 Task: Add Attachment from Trello to Card Card0000000382 in Board Board0000000096 in Workspace WS0000000032 in Trello. Add Cover Blue to Card Card0000000382 in Board Board0000000096 in Workspace WS0000000032 in Trello. Add "Copy Card To …" Button titled Button0000000382 to "bottom" of the list "To Do" to Card Card0000000382 in Board Board0000000096 in Workspace WS0000000032 in Trello. Add Description DS0000000382 to Card Card0000000382 in Board Board0000000096 in Workspace WS0000000032 in Trello. Add Comment CM0000000382 to Card Card0000000382 in Board Board0000000096 in Workspace WS0000000032 in Trello
Action: Mouse moved to (686, 295)
Screenshot: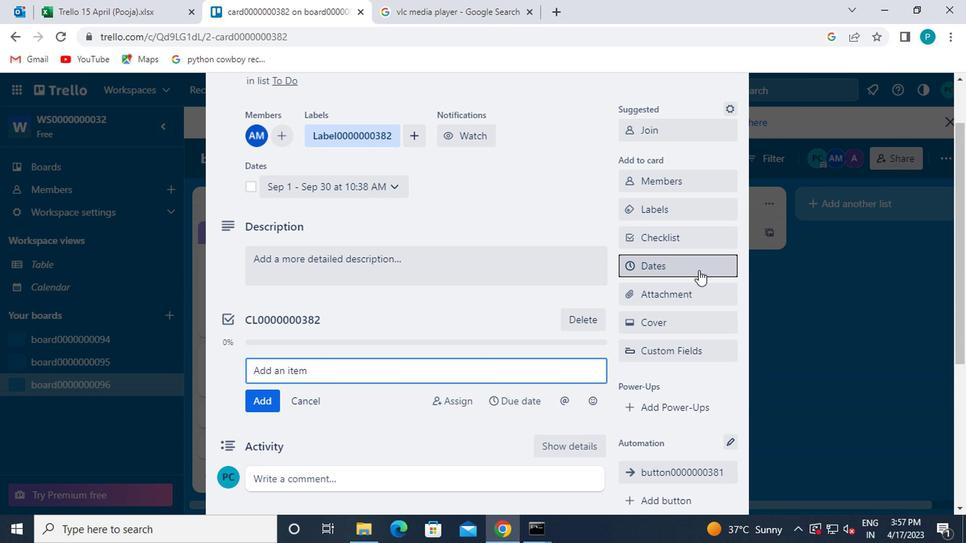 
Action: Mouse pressed left at (686, 295)
Screenshot: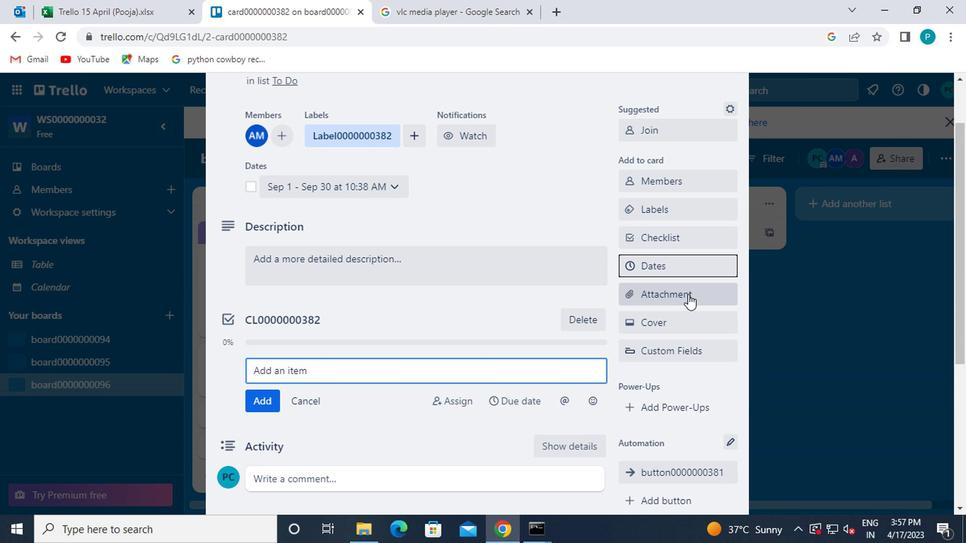 
Action: Mouse moved to (654, 182)
Screenshot: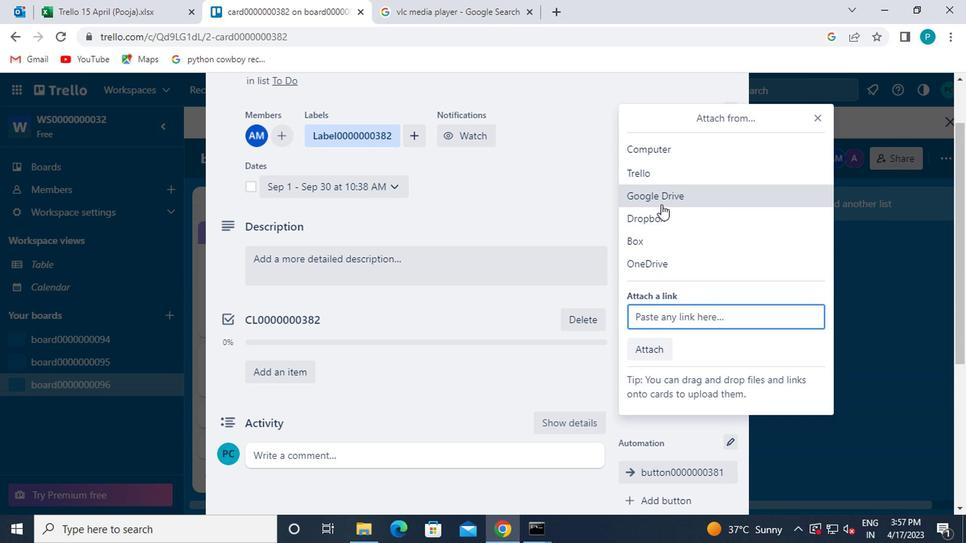 
Action: Mouse pressed left at (654, 182)
Screenshot: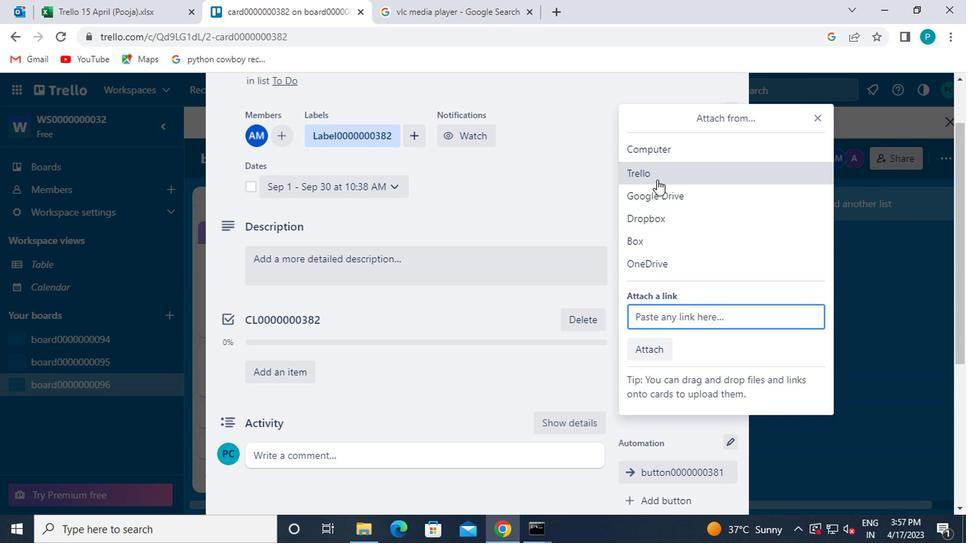 
Action: Mouse moved to (669, 364)
Screenshot: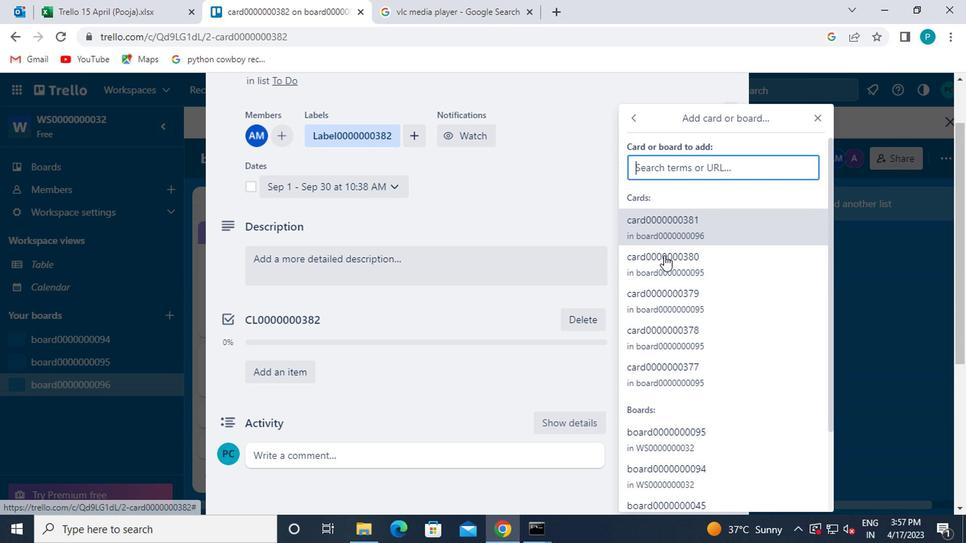 
Action: Mouse pressed left at (669, 364)
Screenshot: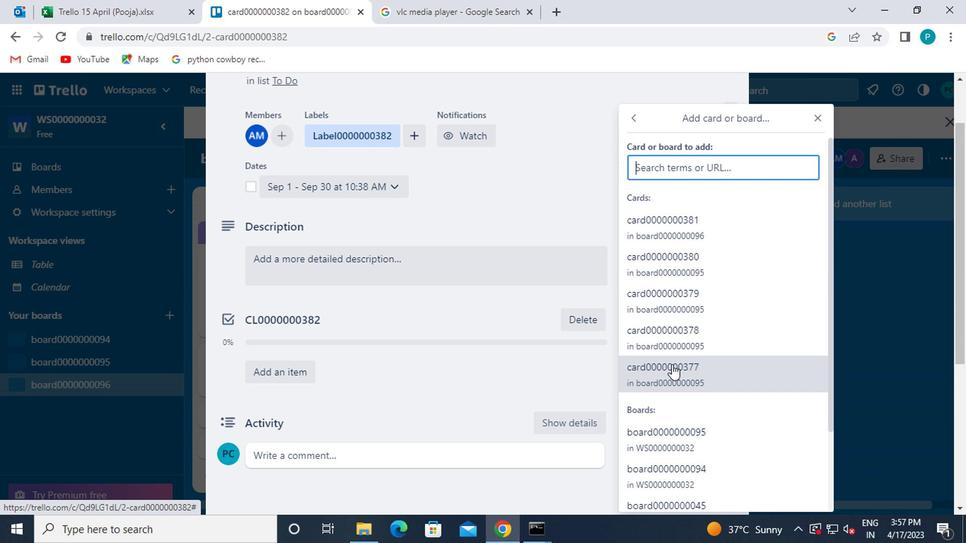 
Action: Mouse moved to (671, 327)
Screenshot: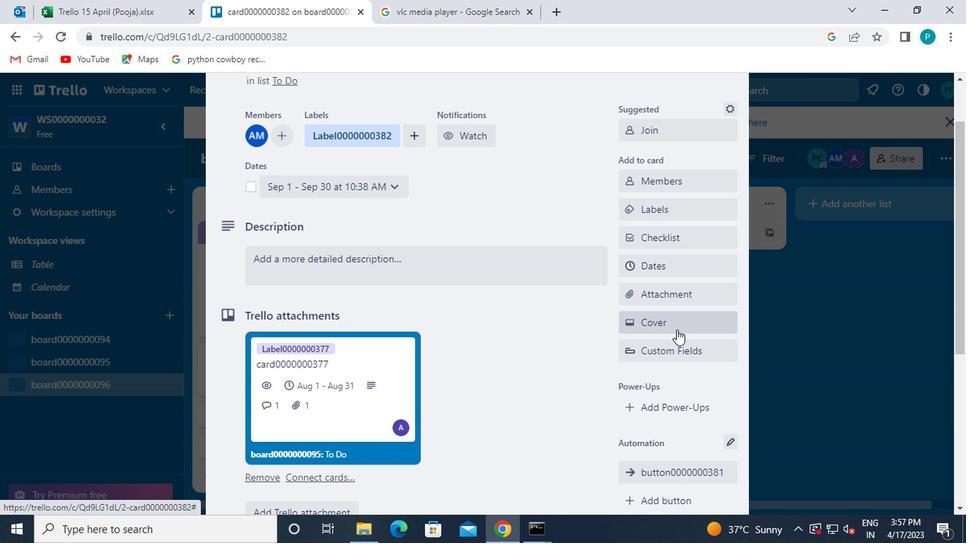 
Action: Mouse pressed left at (671, 327)
Screenshot: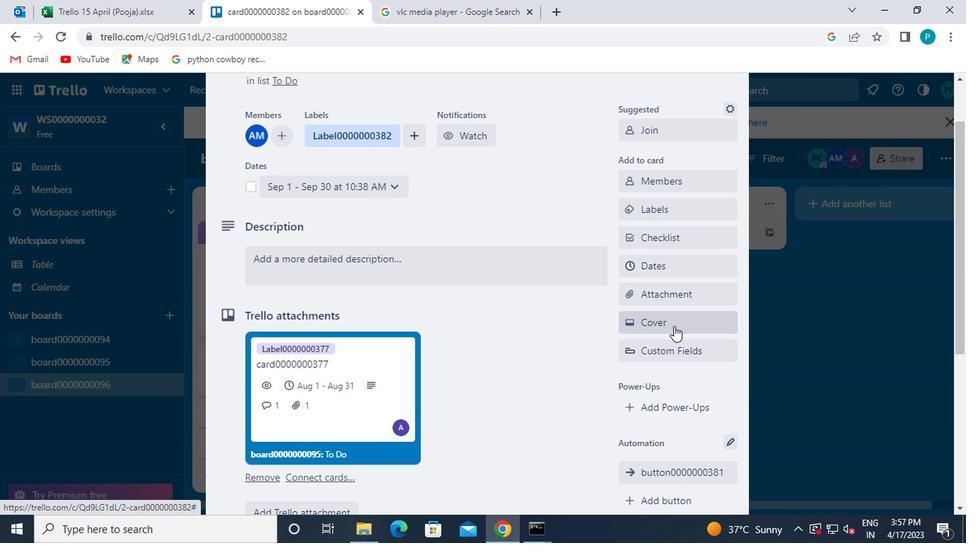 
Action: Mouse moved to (629, 269)
Screenshot: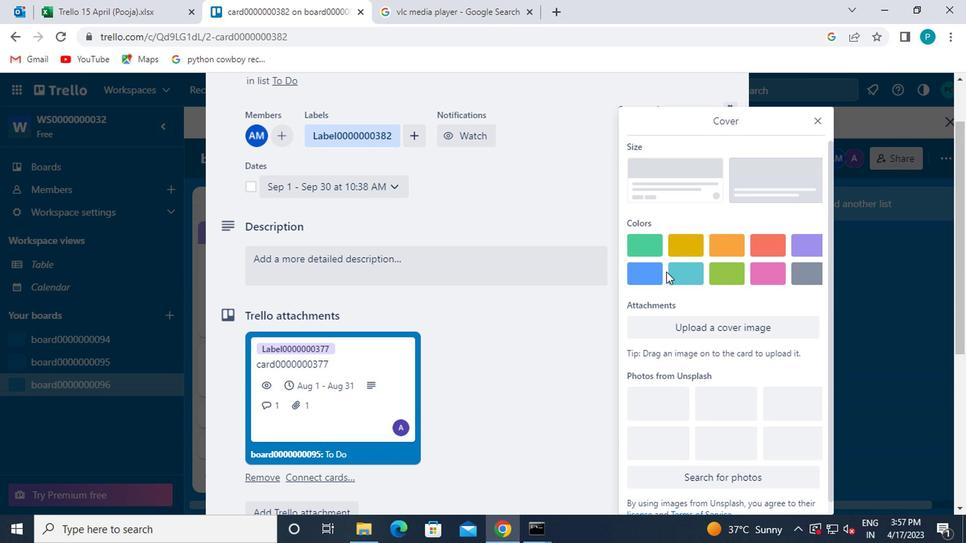 
Action: Mouse pressed left at (629, 269)
Screenshot: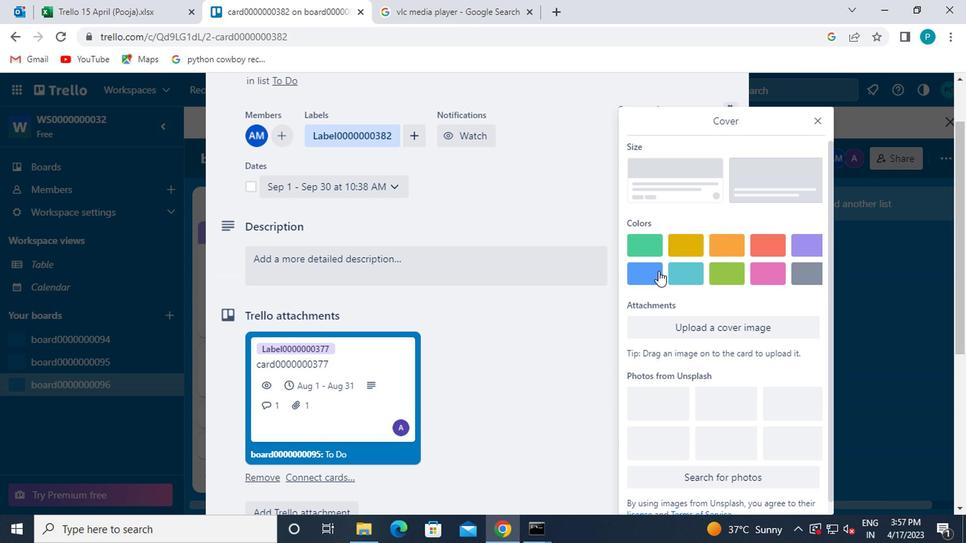 
Action: Mouse moved to (814, 121)
Screenshot: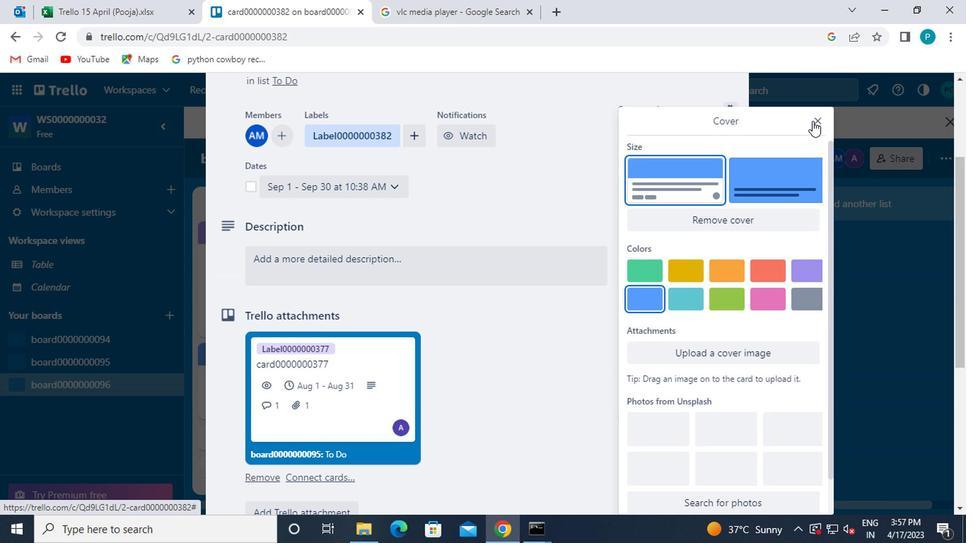 
Action: Mouse pressed left at (814, 121)
Screenshot: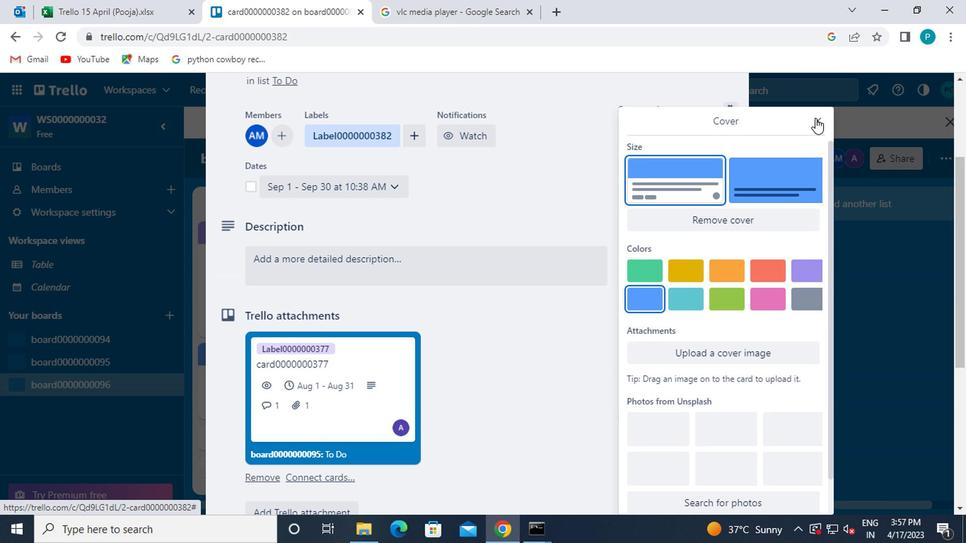 
Action: Mouse moved to (597, 258)
Screenshot: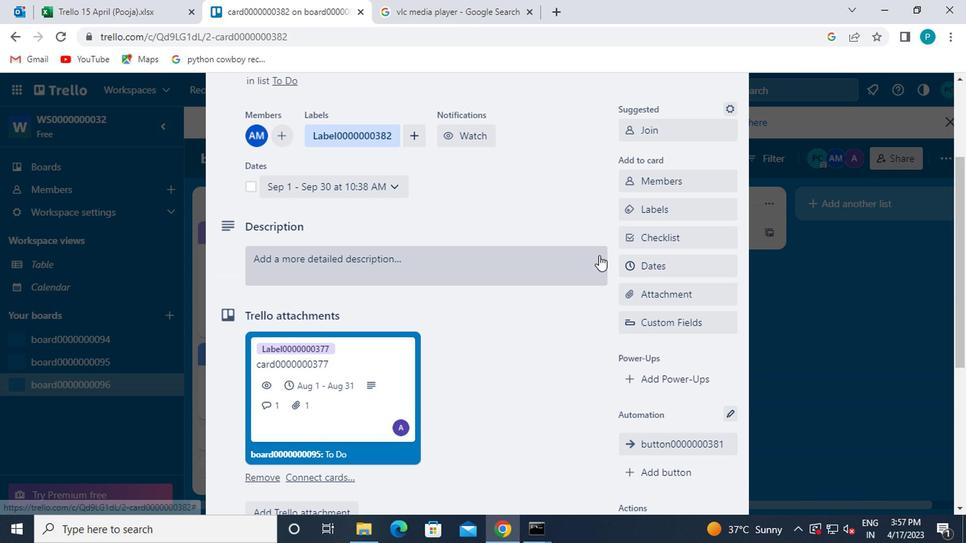 
Action: Mouse scrolled (597, 257) with delta (0, -1)
Screenshot: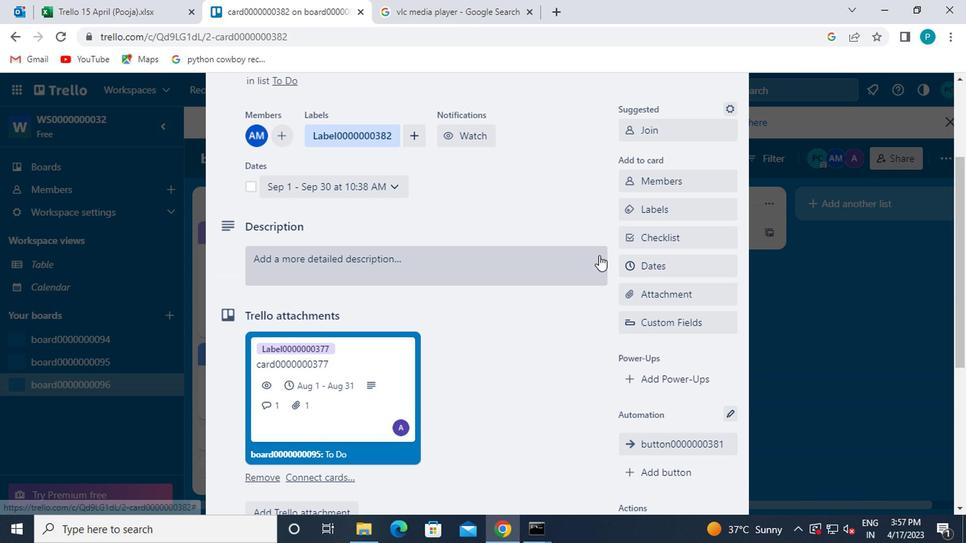 
Action: Mouse moved to (598, 262)
Screenshot: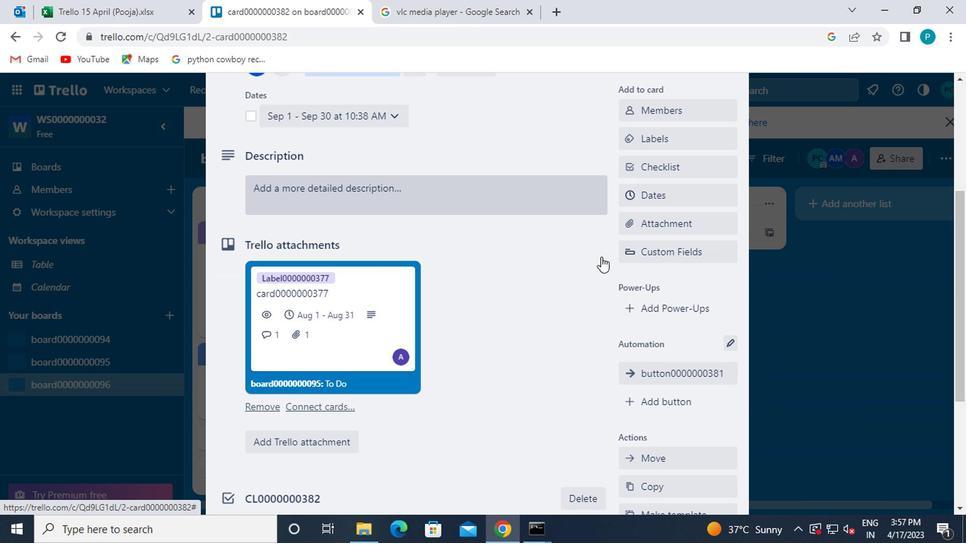 
Action: Mouse scrolled (598, 261) with delta (0, -1)
Screenshot: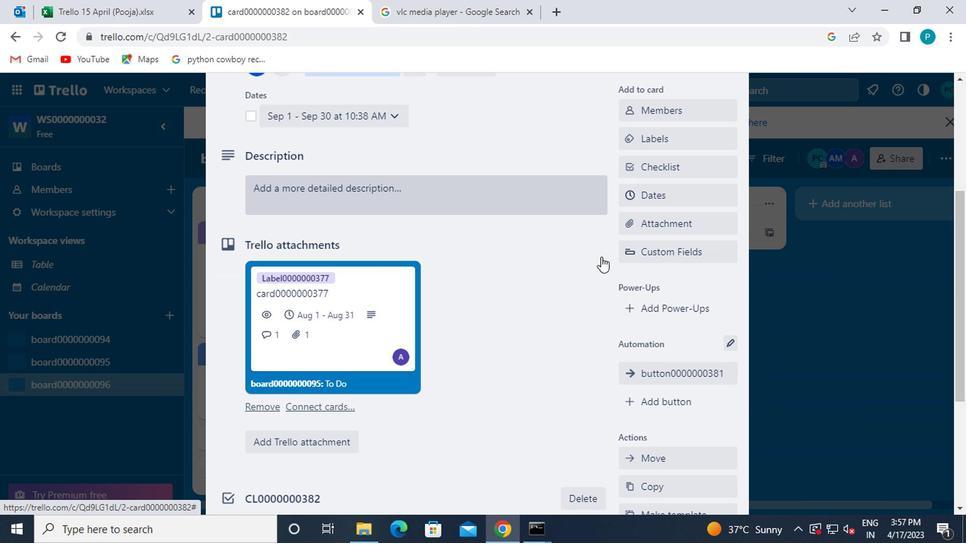 
Action: Mouse moved to (598, 262)
Screenshot: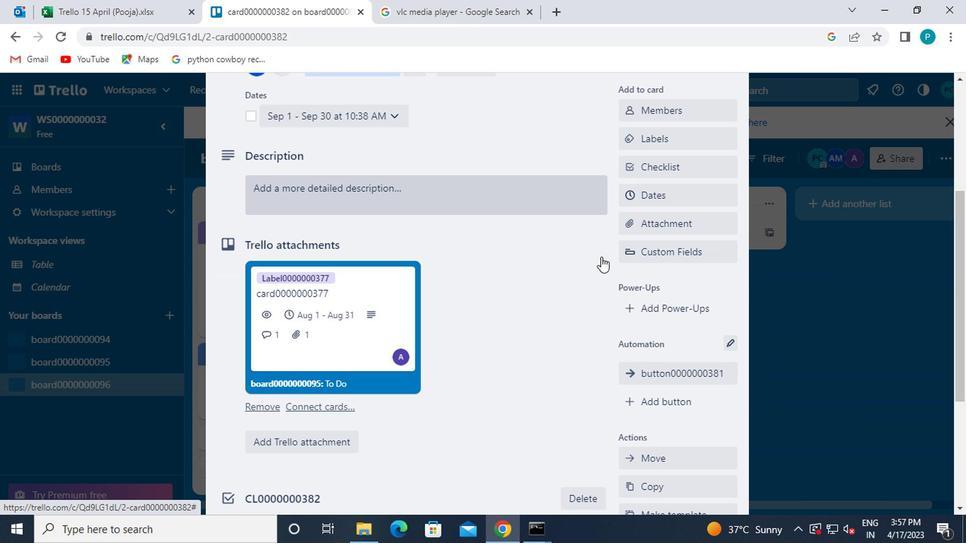 
Action: Mouse scrolled (598, 262) with delta (0, 0)
Screenshot: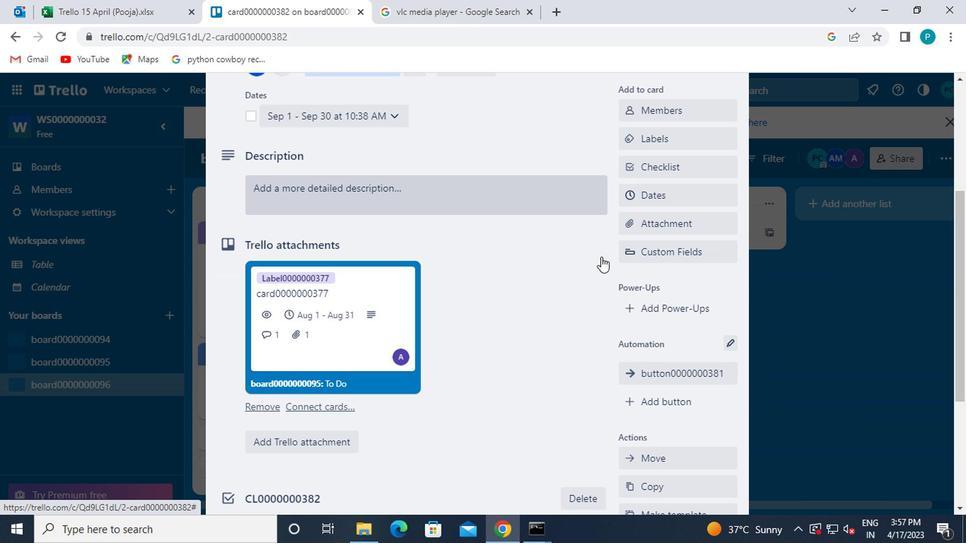 
Action: Mouse moved to (635, 263)
Screenshot: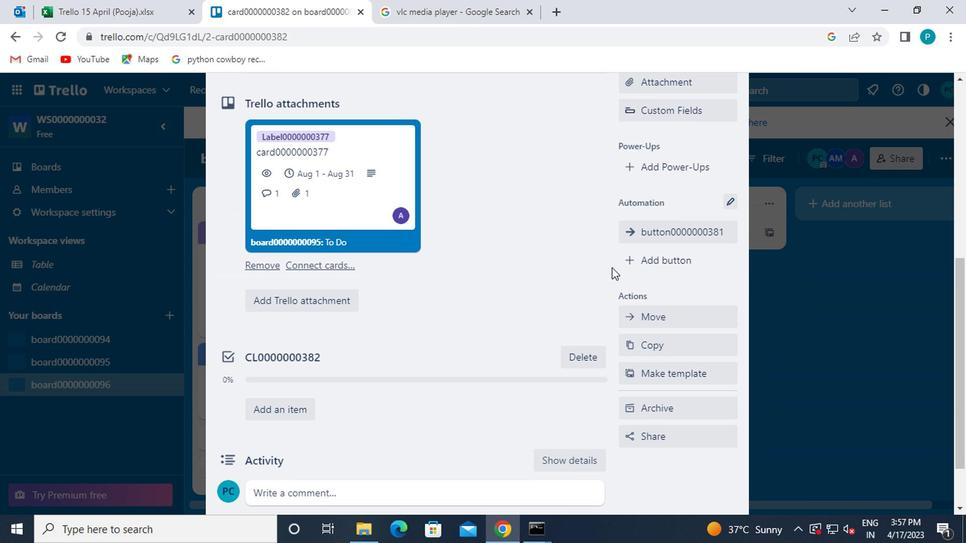 
Action: Mouse pressed left at (635, 263)
Screenshot: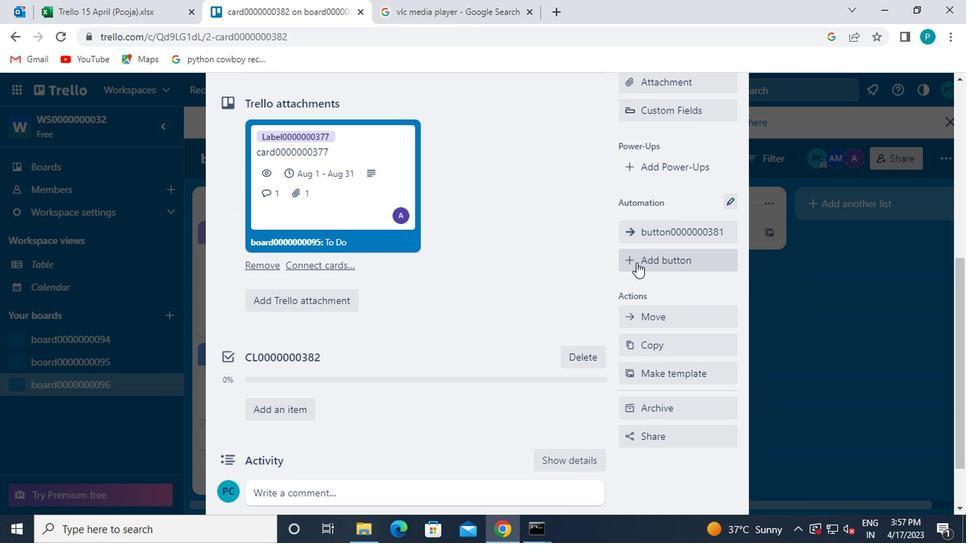 
Action: Mouse moved to (647, 207)
Screenshot: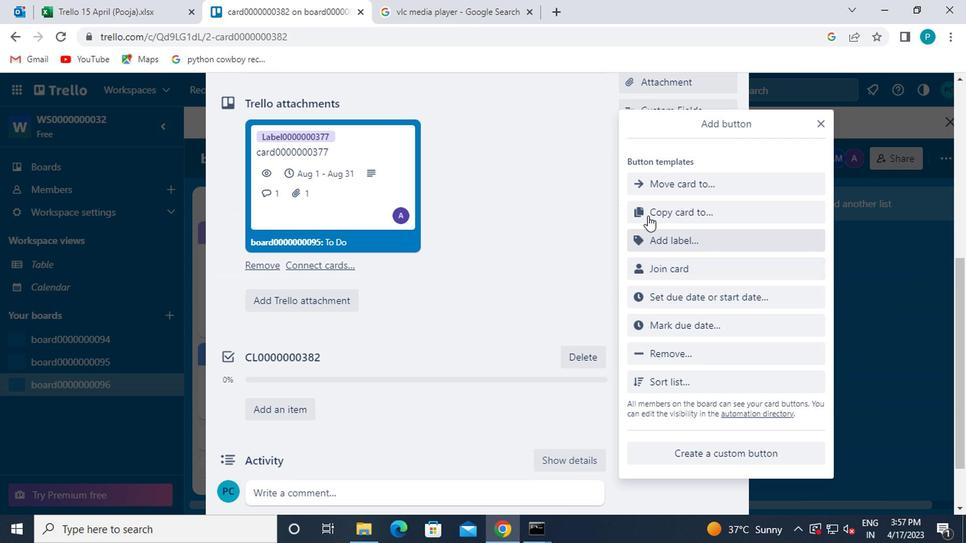 
Action: Mouse pressed left at (647, 207)
Screenshot: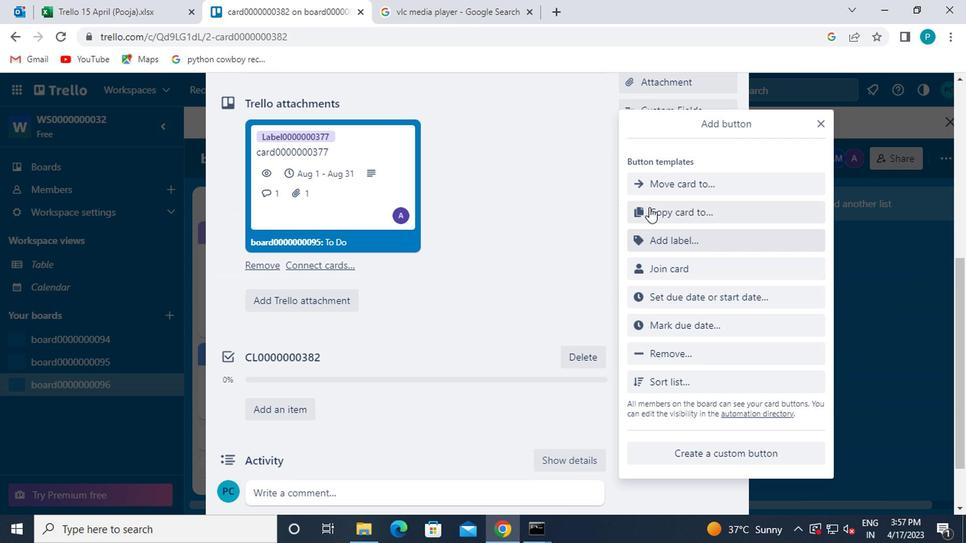 
Action: Mouse moved to (675, 185)
Screenshot: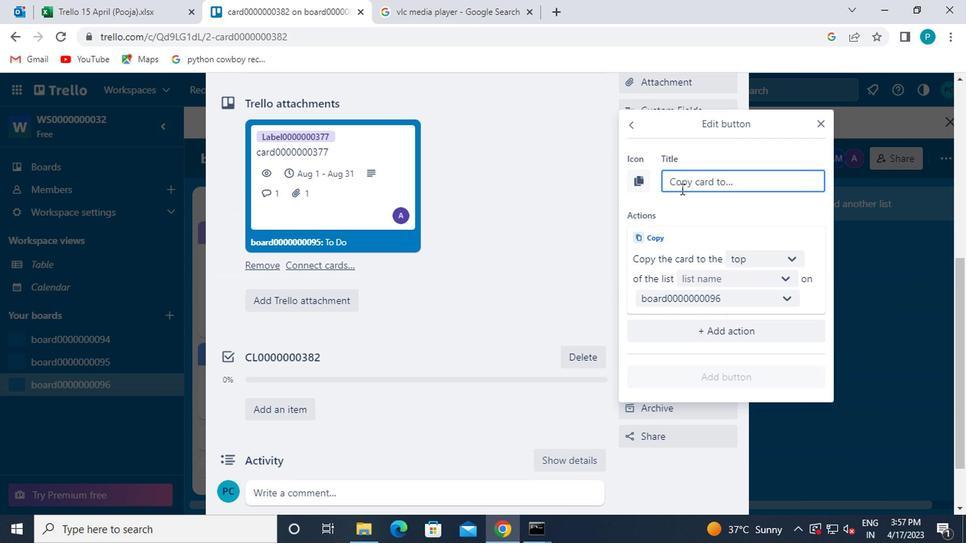 
Action: Mouse pressed left at (675, 185)
Screenshot: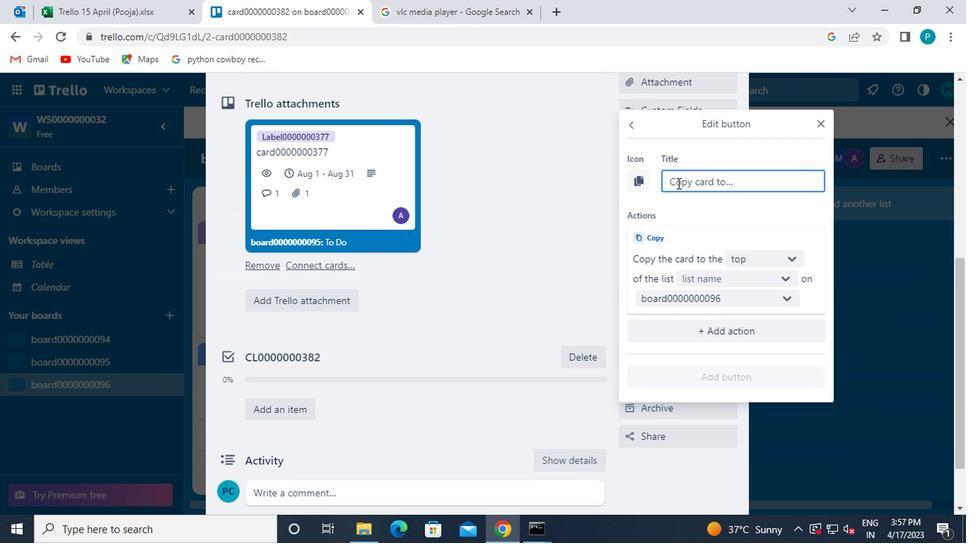 
Action: Key pressed button0000000382
Screenshot: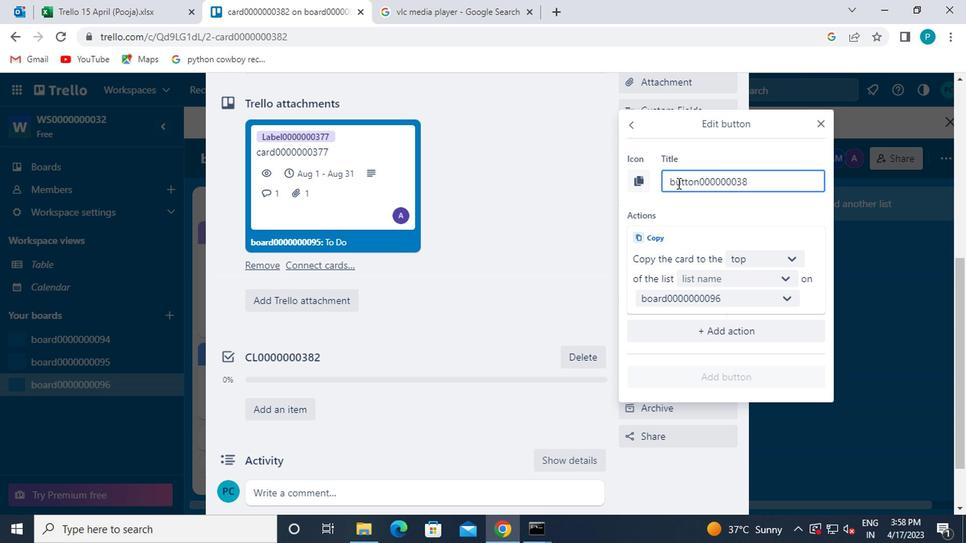 
Action: Mouse moved to (744, 259)
Screenshot: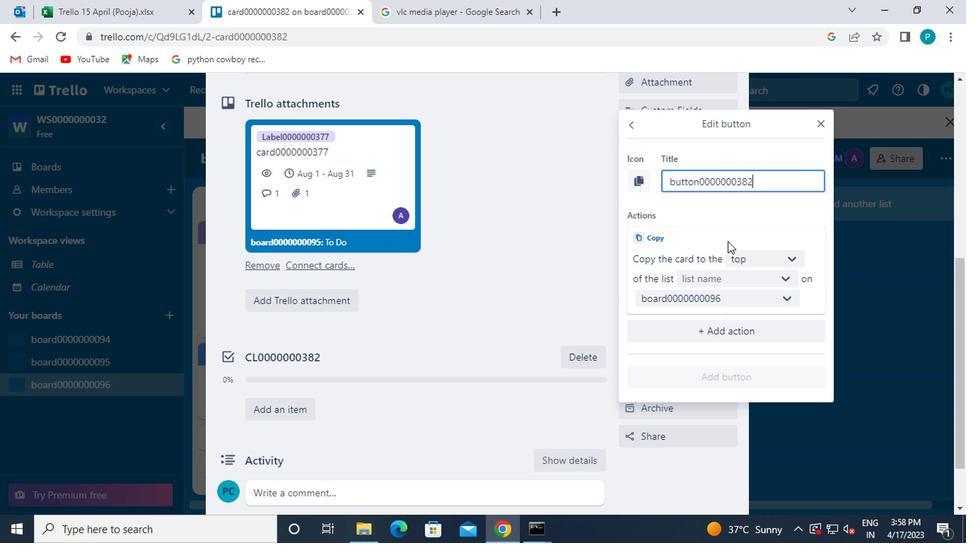 
Action: Mouse pressed left at (744, 259)
Screenshot: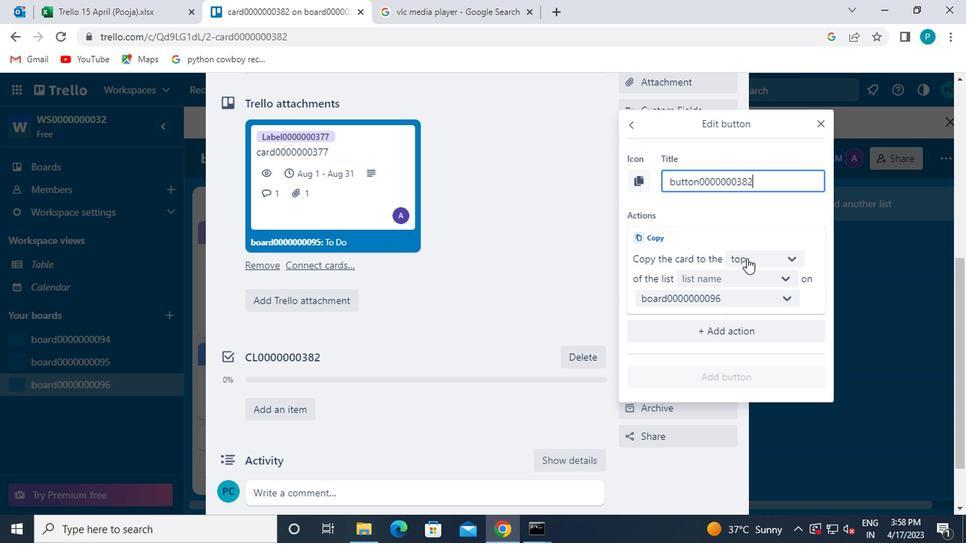 
Action: Mouse moved to (757, 311)
Screenshot: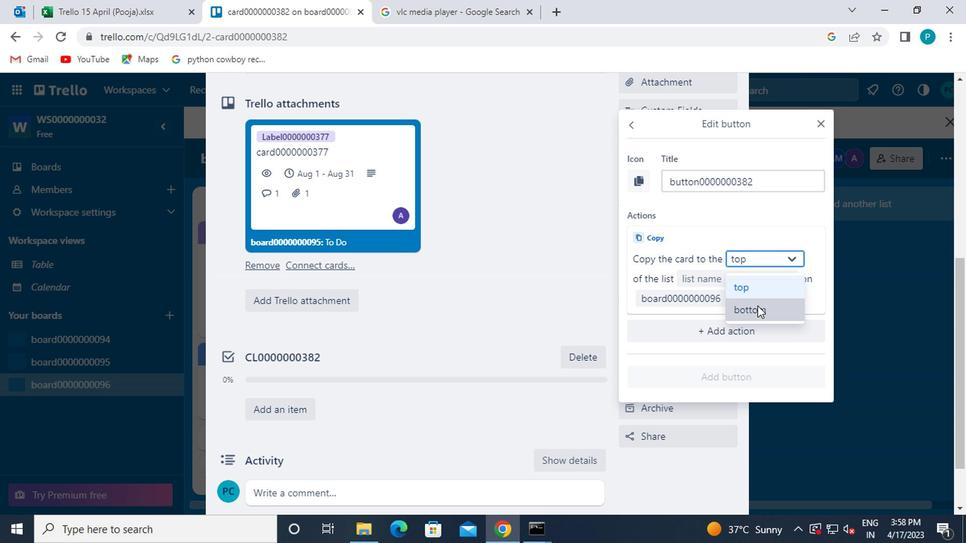 
Action: Mouse pressed left at (757, 311)
Screenshot: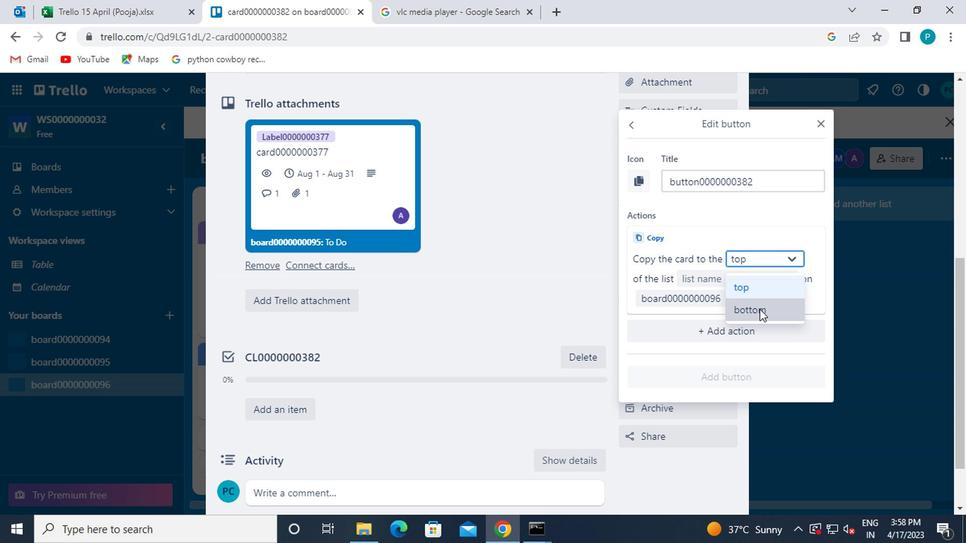 
Action: Mouse moved to (718, 284)
Screenshot: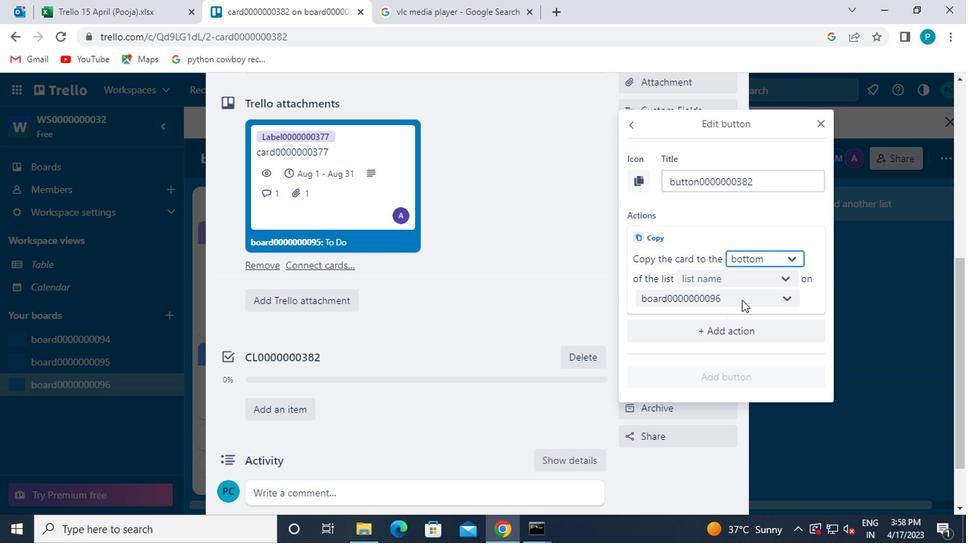 
Action: Mouse pressed left at (718, 284)
Screenshot: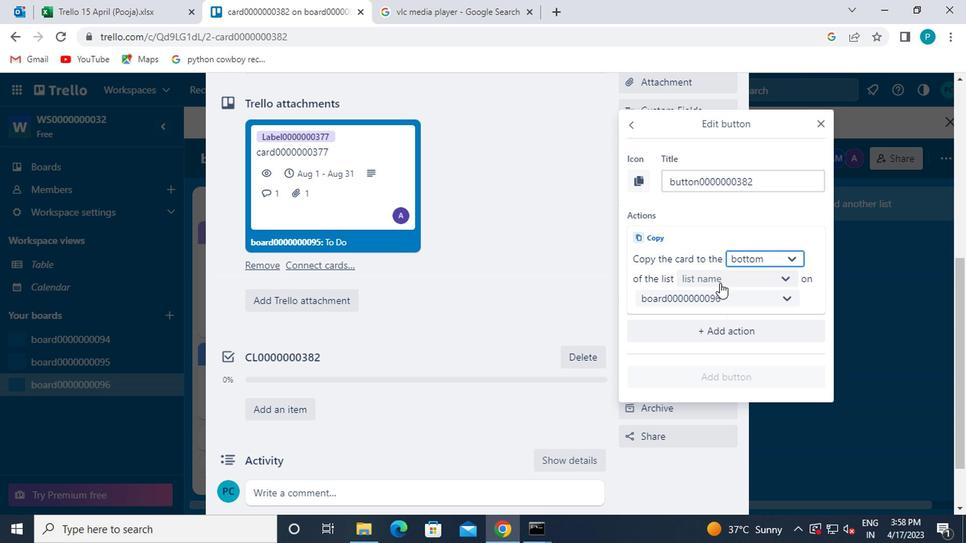
Action: Mouse moved to (701, 314)
Screenshot: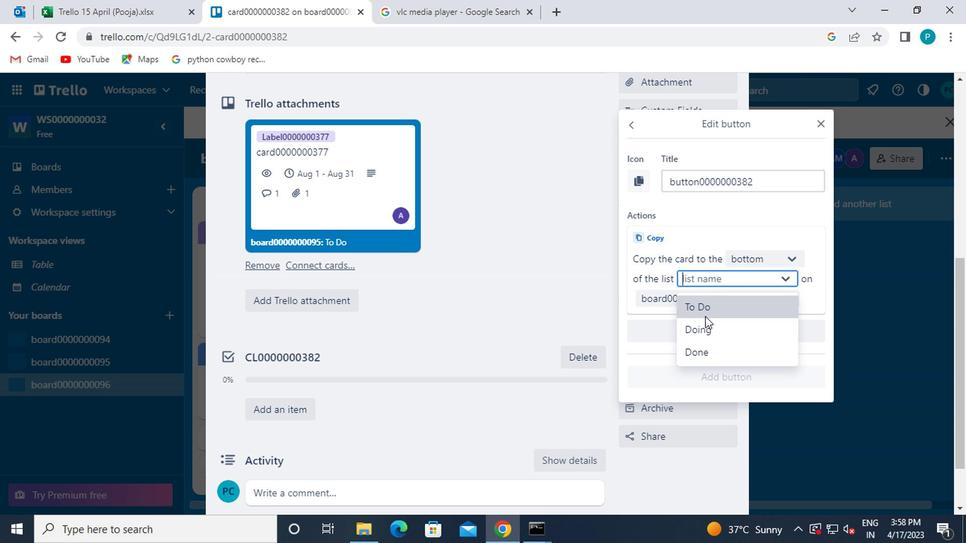 
Action: Mouse pressed left at (701, 314)
Screenshot: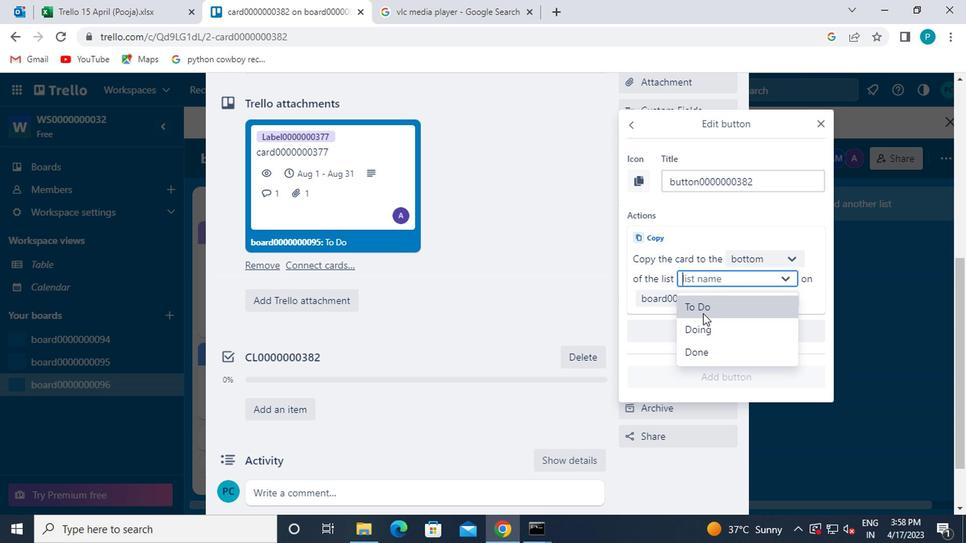 
Action: Mouse moved to (691, 374)
Screenshot: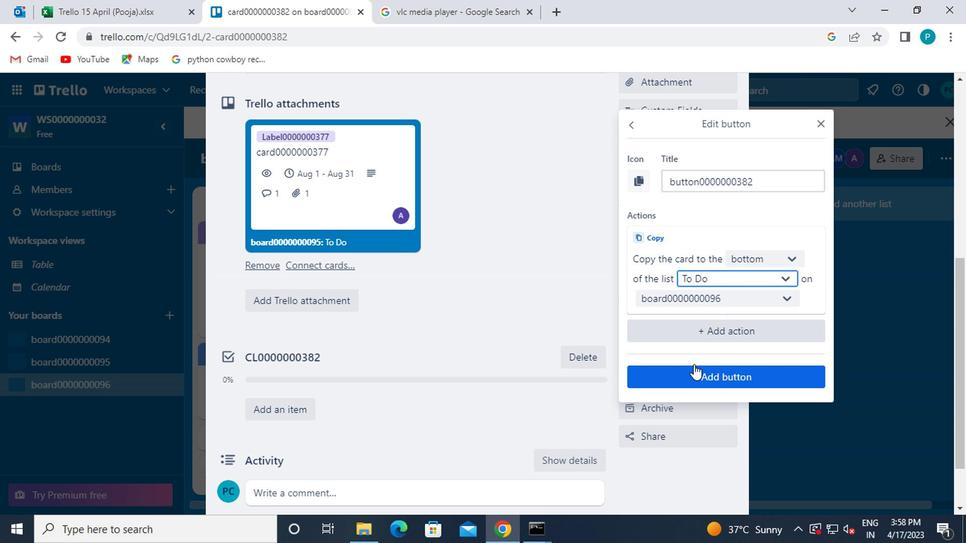 
Action: Mouse pressed left at (691, 374)
Screenshot: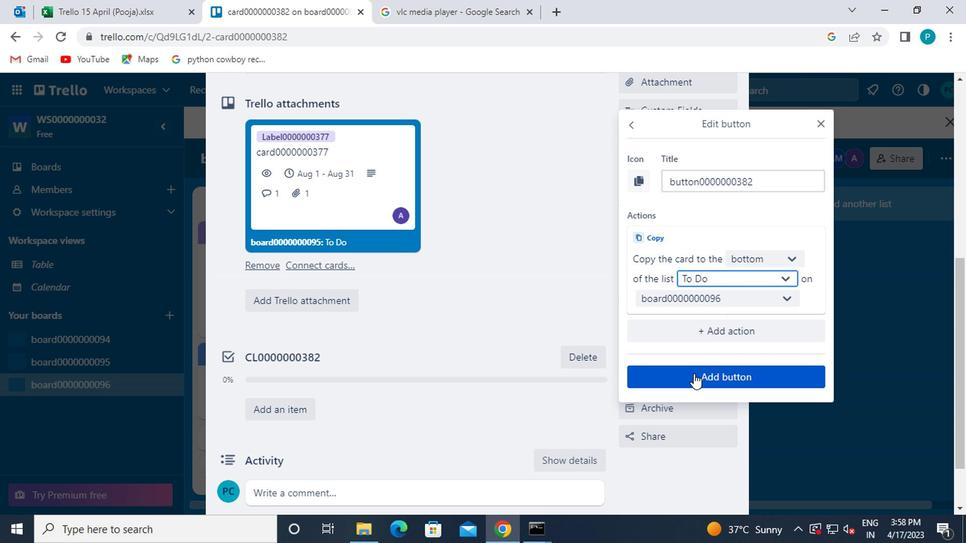
Action: Mouse moved to (513, 317)
Screenshot: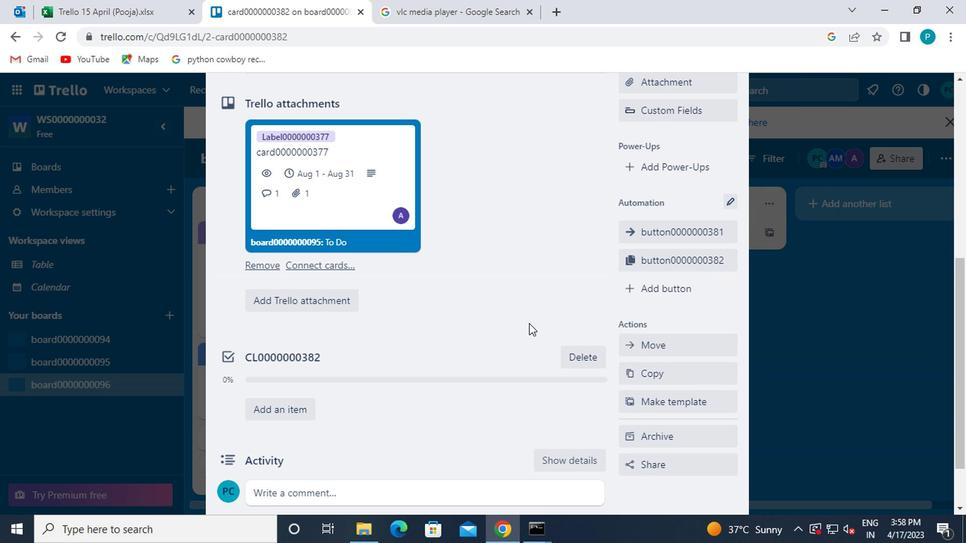 
Action: Mouse scrolled (513, 318) with delta (0, 0)
Screenshot: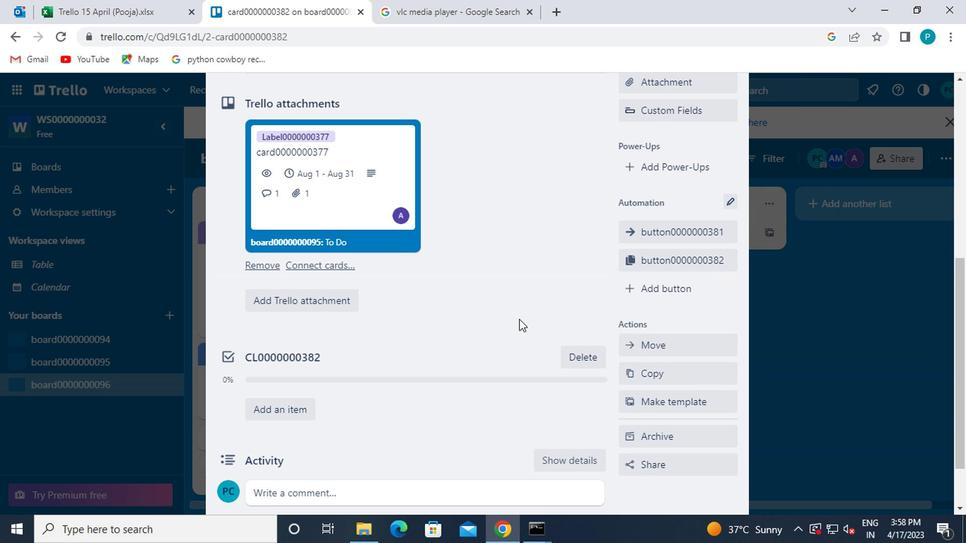 
Action: Mouse scrolled (513, 318) with delta (0, 0)
Screenshot: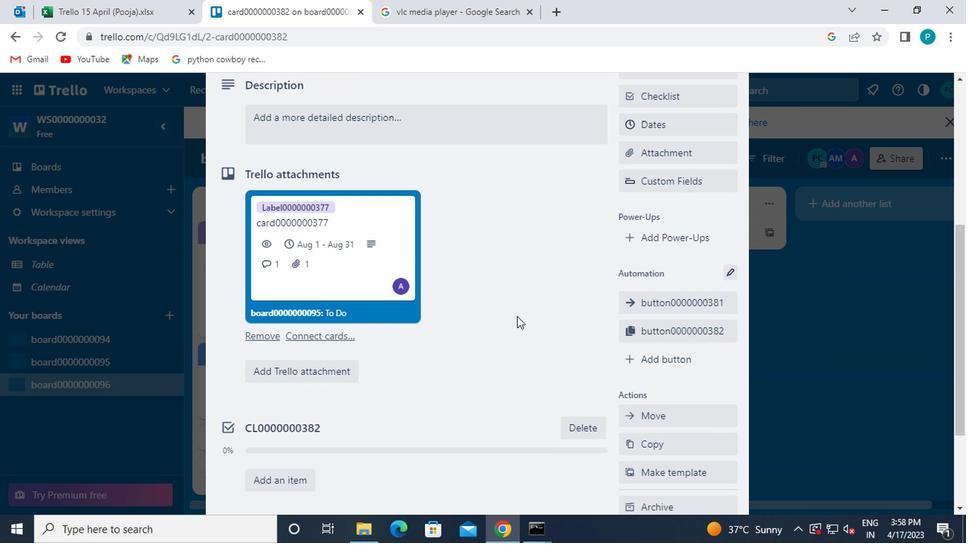 
Action: Mouse scrolled (513, 318) with delta (0, 0)
Screenshot: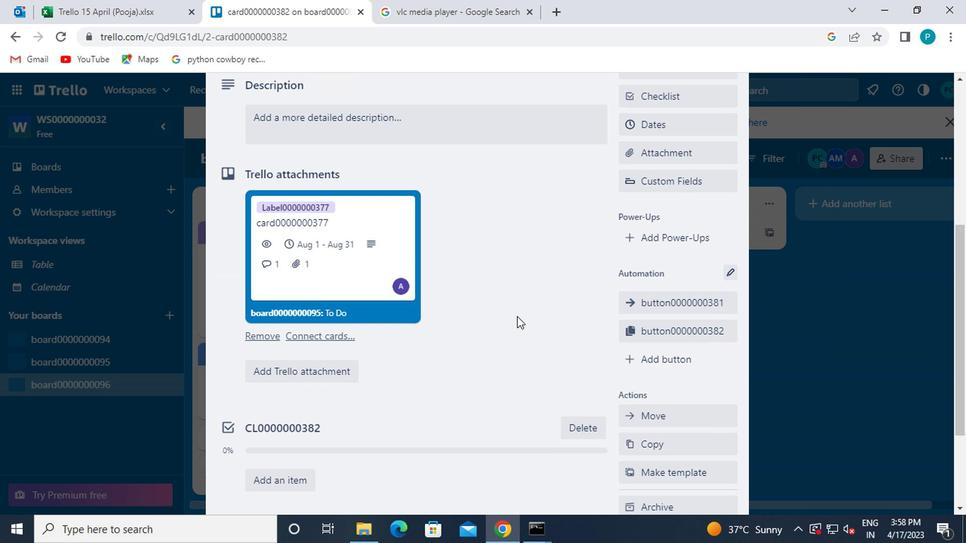 
Action: Mouse scrolled (513, 318) with delta (0, 0)
Screenshot: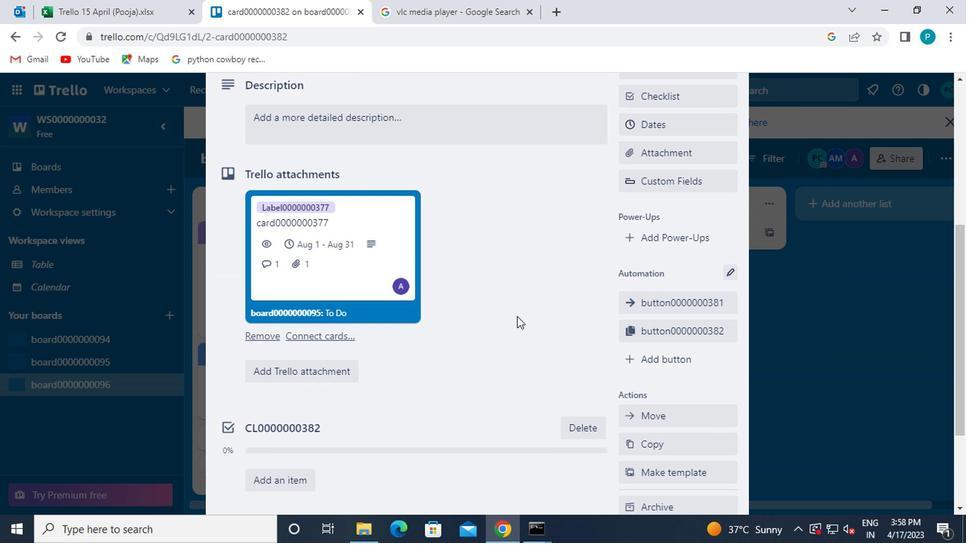 
Action: Mouse moved to (506, 342)
Screenshot: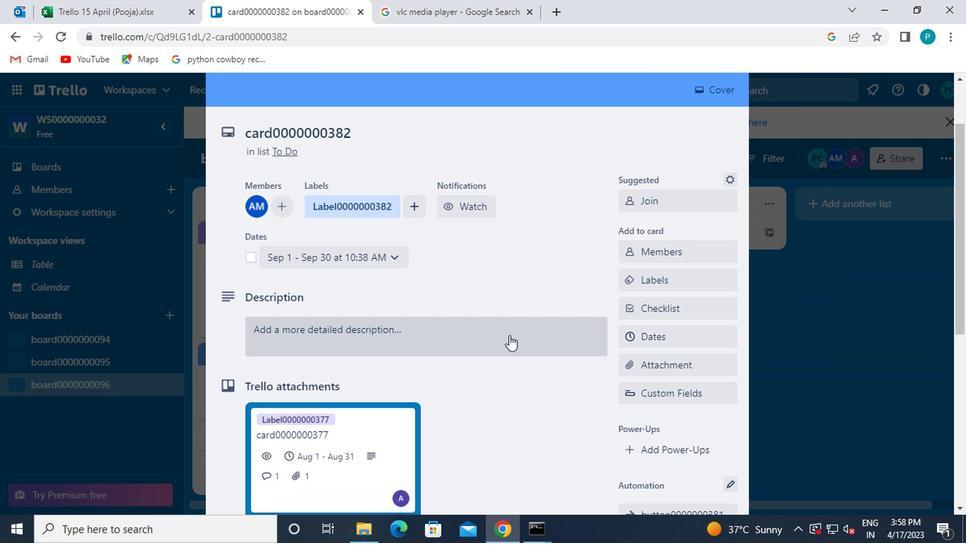 
Action: Mouse pressed left at (506, 342)
Screenshot: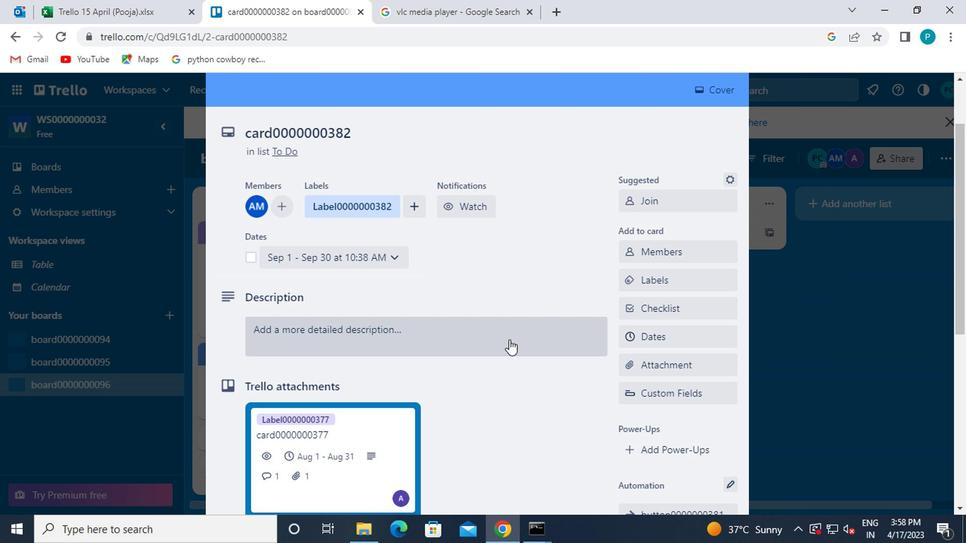 
Action: Key pressed <Key.caps_lock>ds0000000382
Screenshot: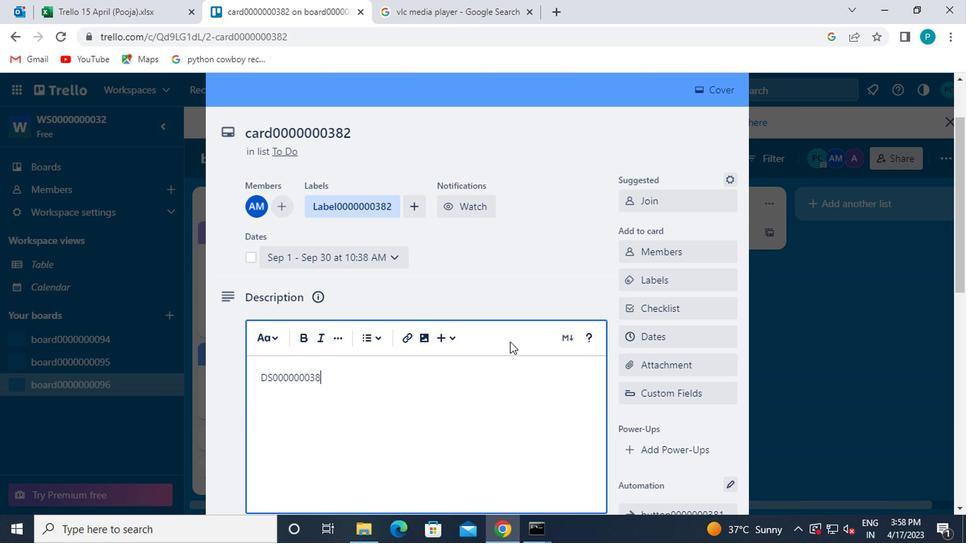 
Action: Mouse moved to (480, 382)
Screenshot: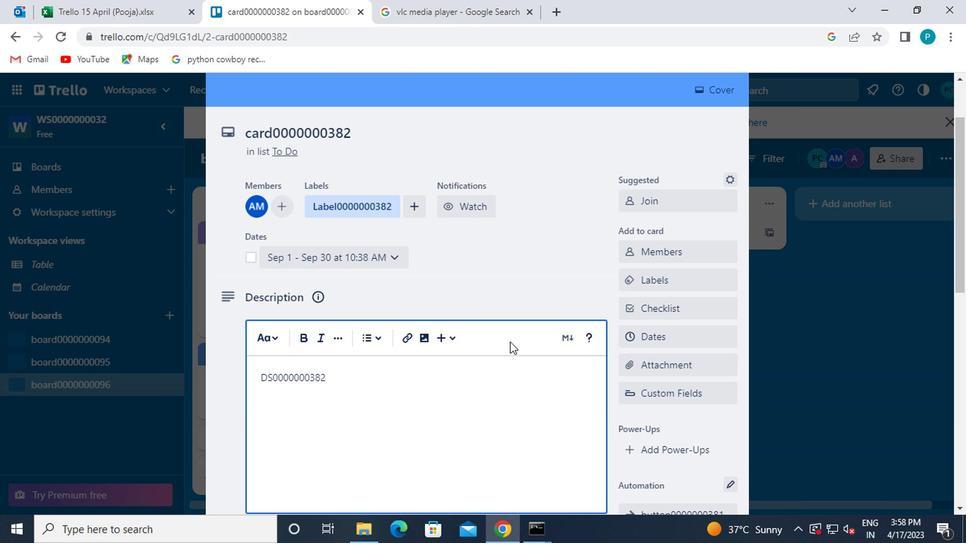 
Action: Mouse scrolled (480, 381) with delta (0, 0)
Screenshot: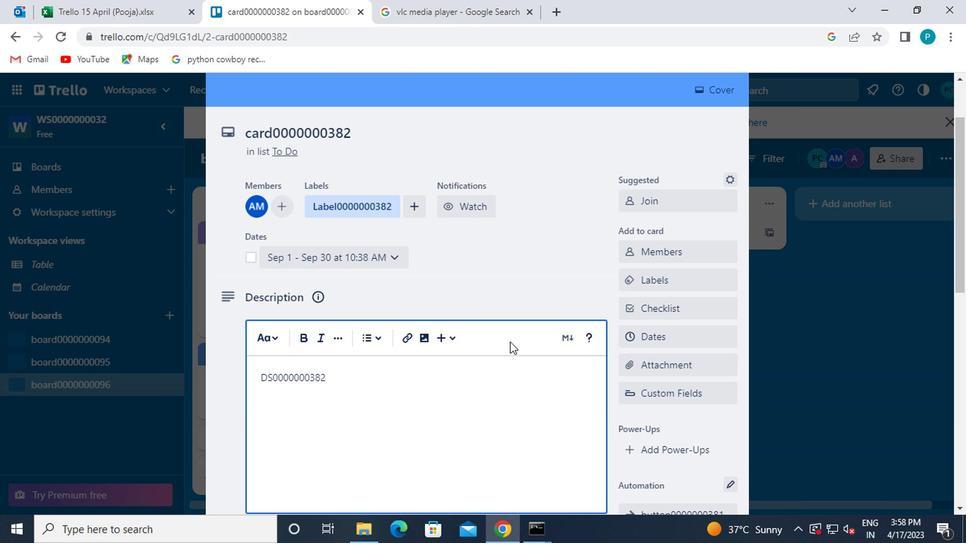 
Action: Mouse moved to (436, 417)
Screenshot: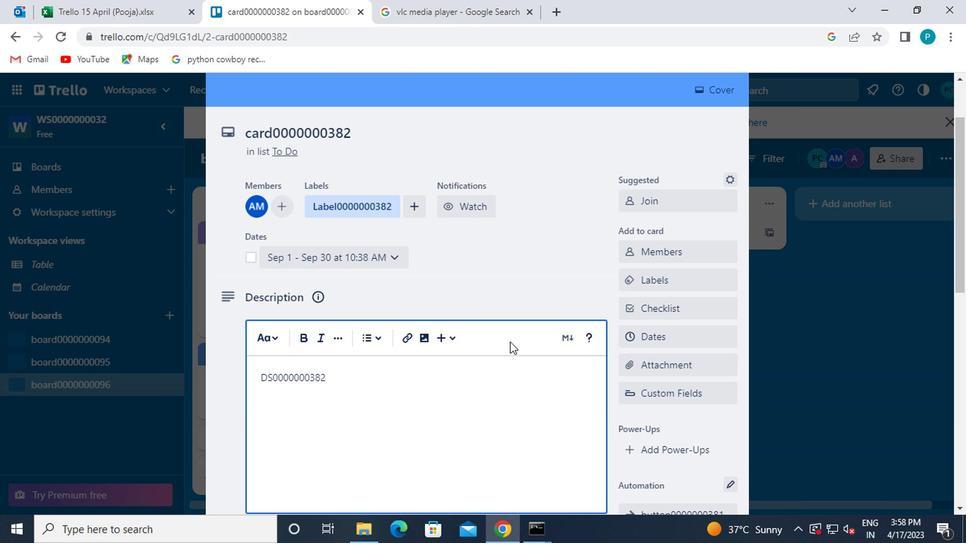 
Action: Mouse scrolled (436, 416) with delta (0, -1)
Screenshot: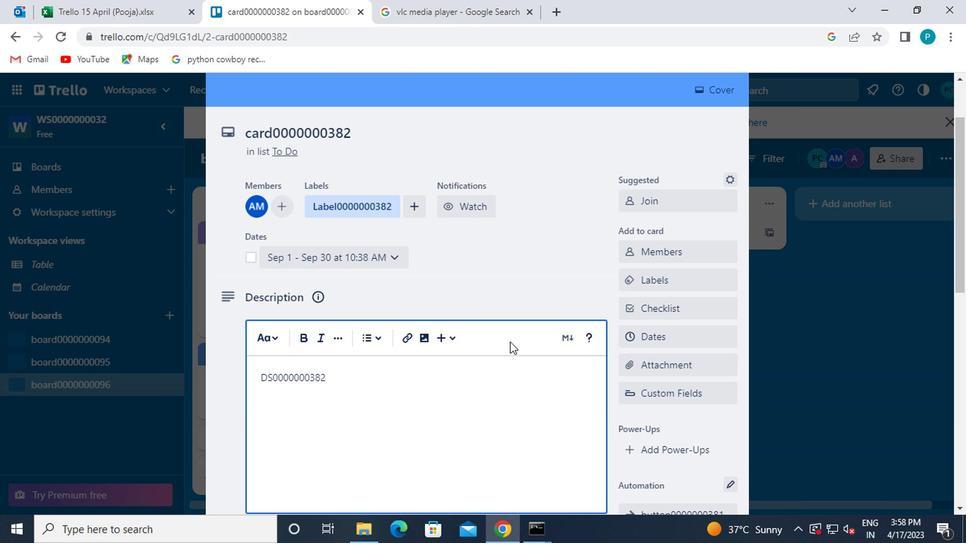 
Action: Mouse moved to (269, 391)
Screenshot: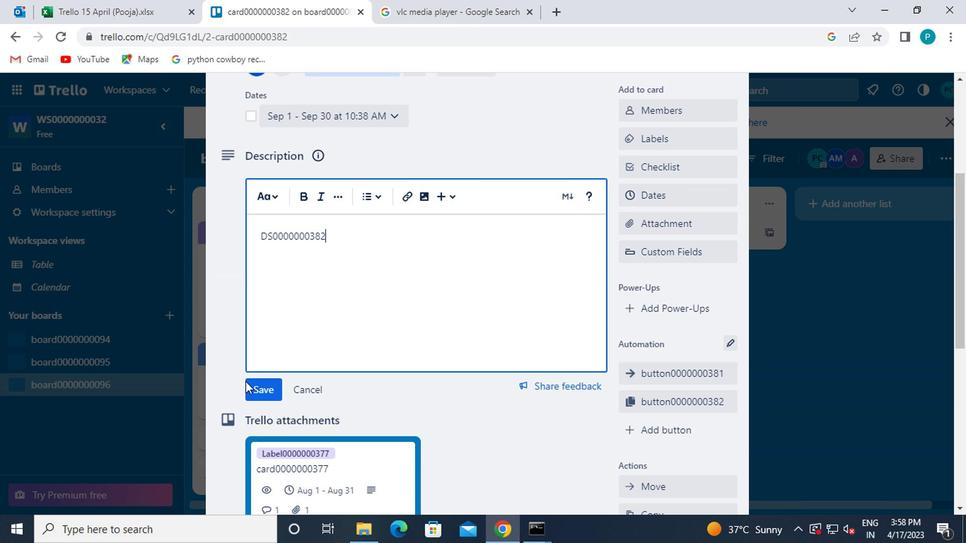 
Action: Mouse pressed left at (269, 391)
Screenshot: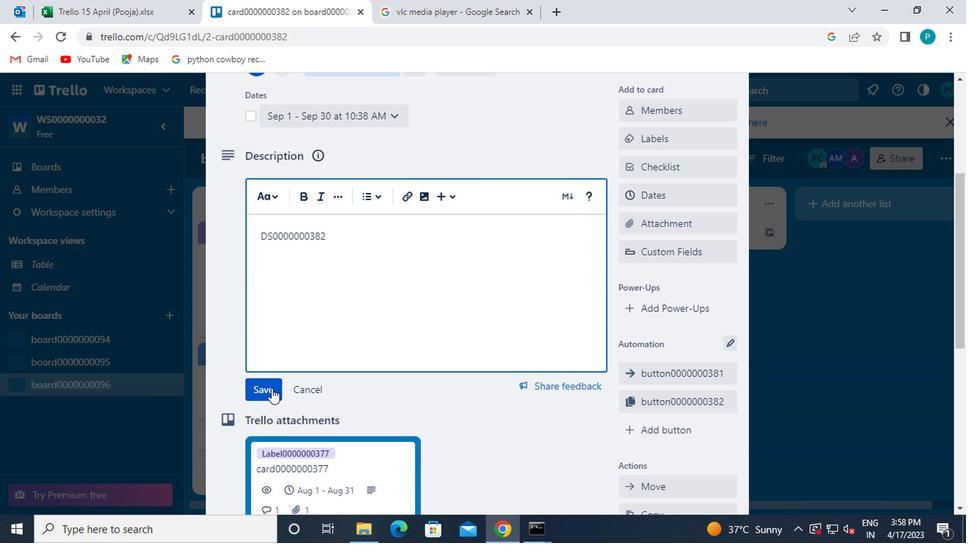 
Action: Mouse moved to (268, 392)
Screenshot: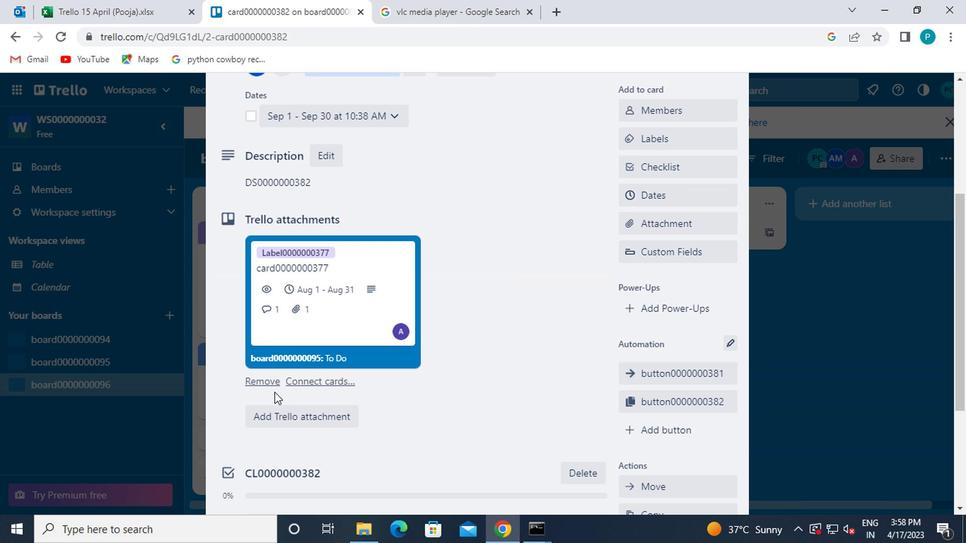 
Action: Mouse scrolled (268, 391) with delta (0, -1)
Screenshot: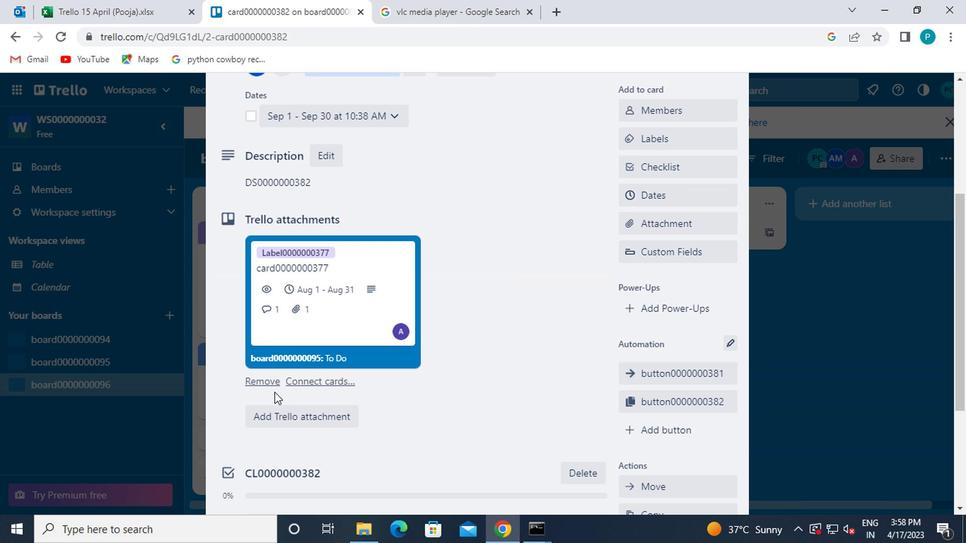 
Action: Mouse scrolled (268, 391) with delta (0, -1)
Screenshot: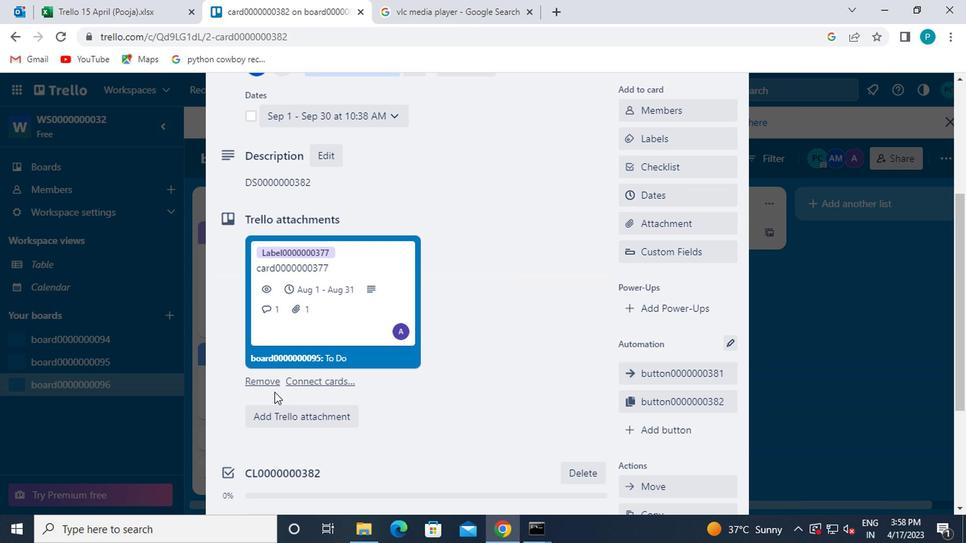 
Action: Mouse scrolled (268, 391) with delta (0, -1)
Screenshot: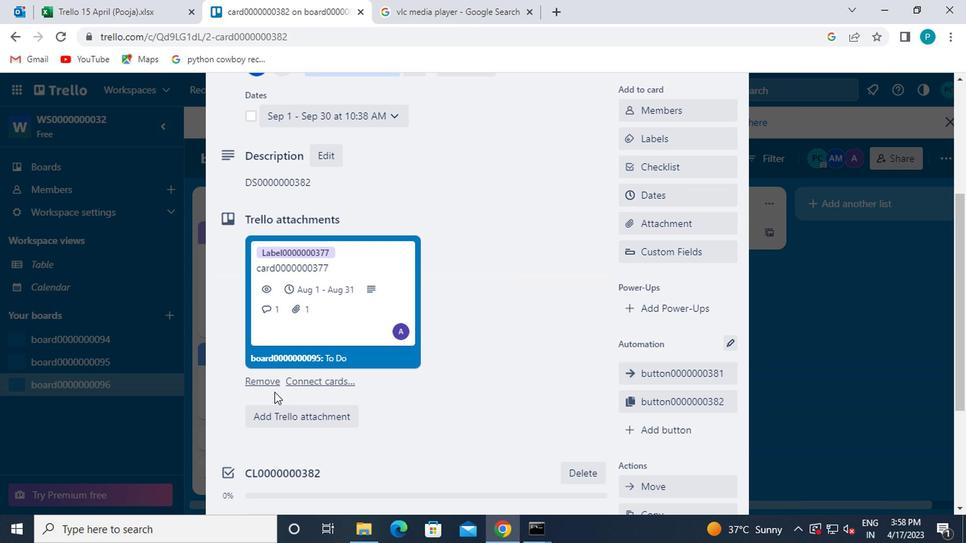 
Action: Mouse moved to (281, 416)
Screenshot: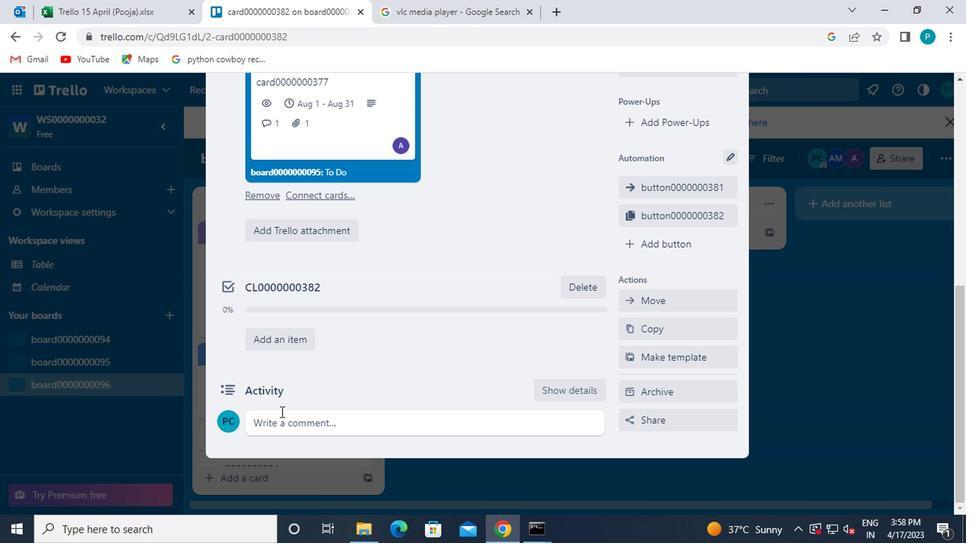 
Action: Mouse pressed left at (281, 416)
Screenshot: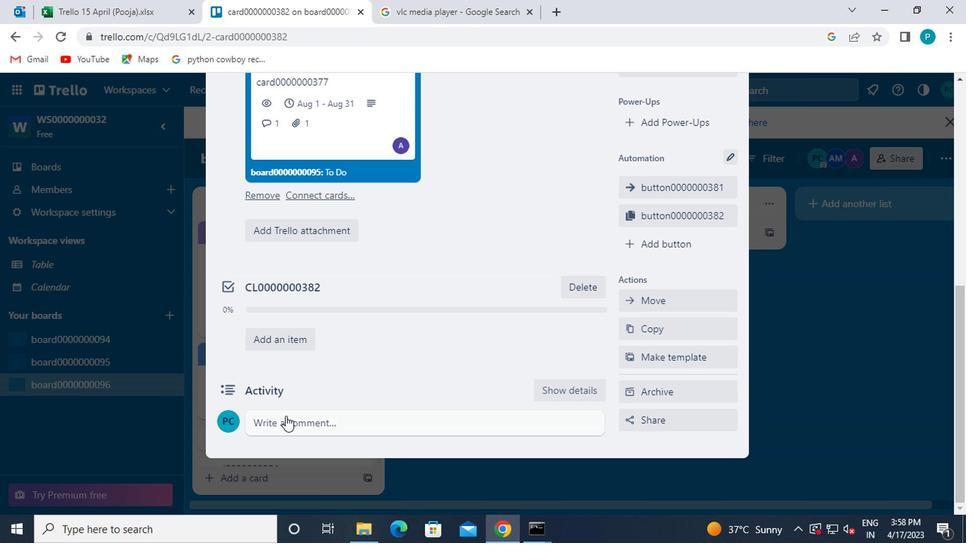 
Action: Mouse moved to (277, 417)
Screenshot: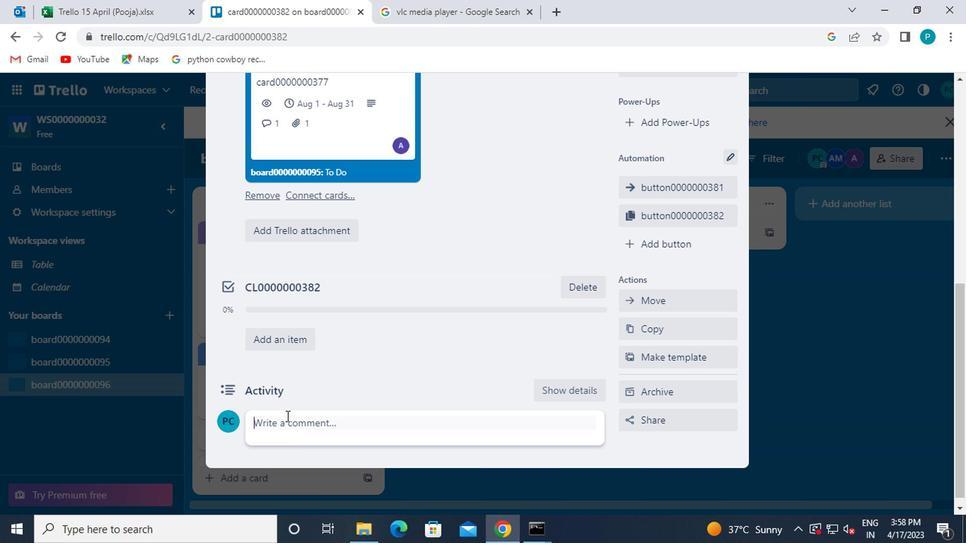 
Action: Key pressed cm0000000382
Screenshot: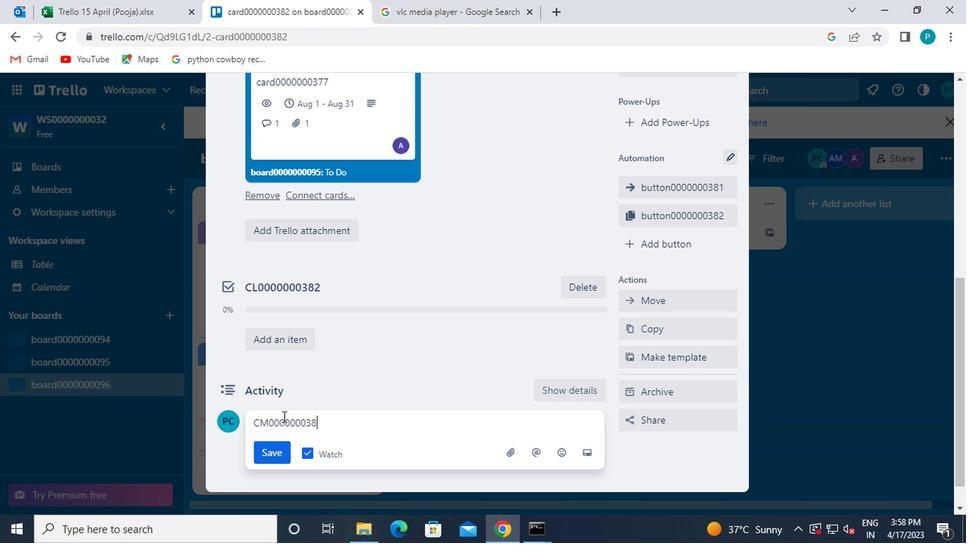 
Action: Mouse moved to (268, 448)
Screenshot: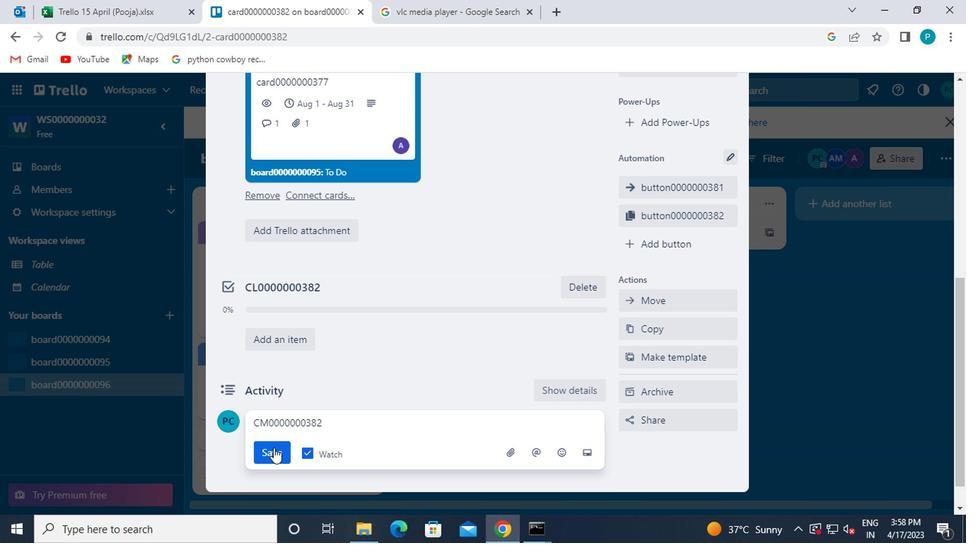 
Action: Mouse pressed left at (268, 448)
Screenshot: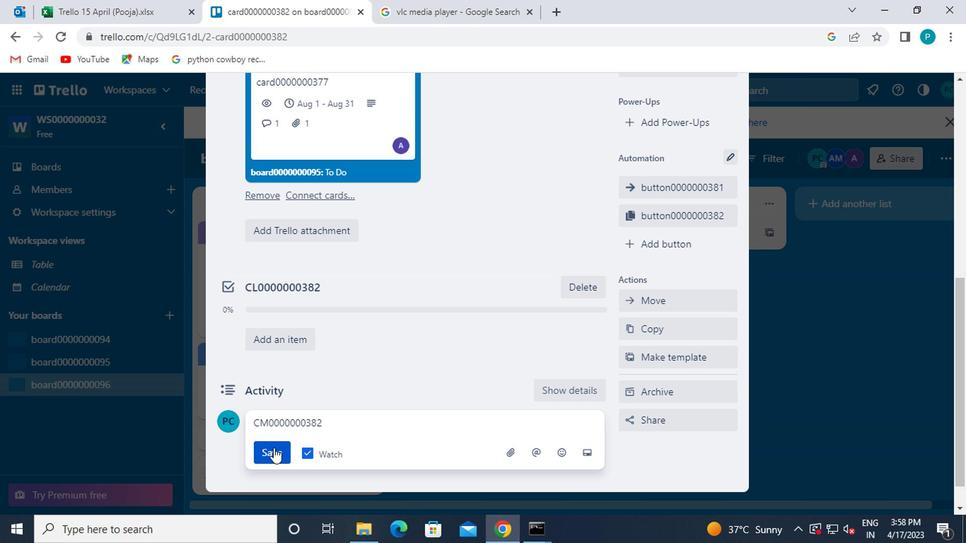 
Action: Mouse moved to (391, 421)
Screenshot: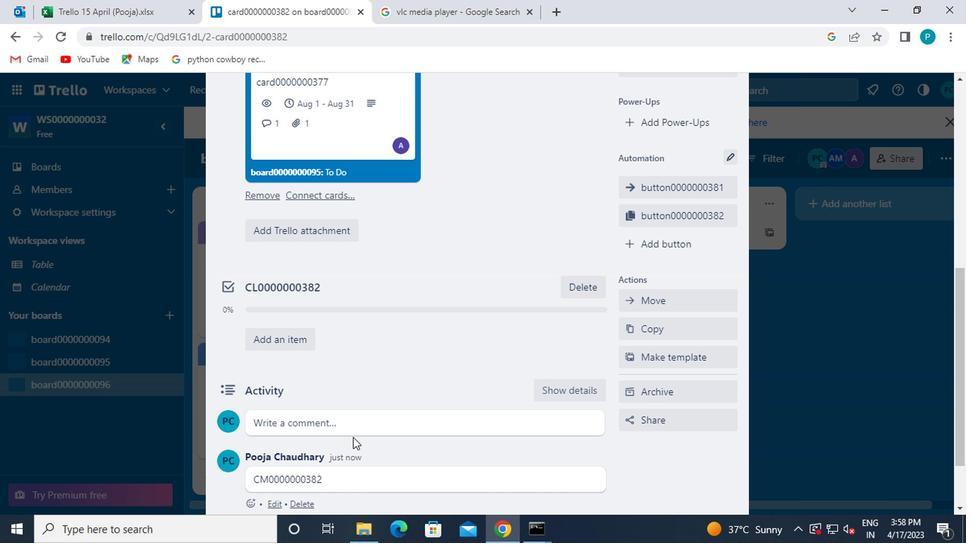 
Action: Mouse scrolled (391, 421) with delta (0, 0)
Screenshot: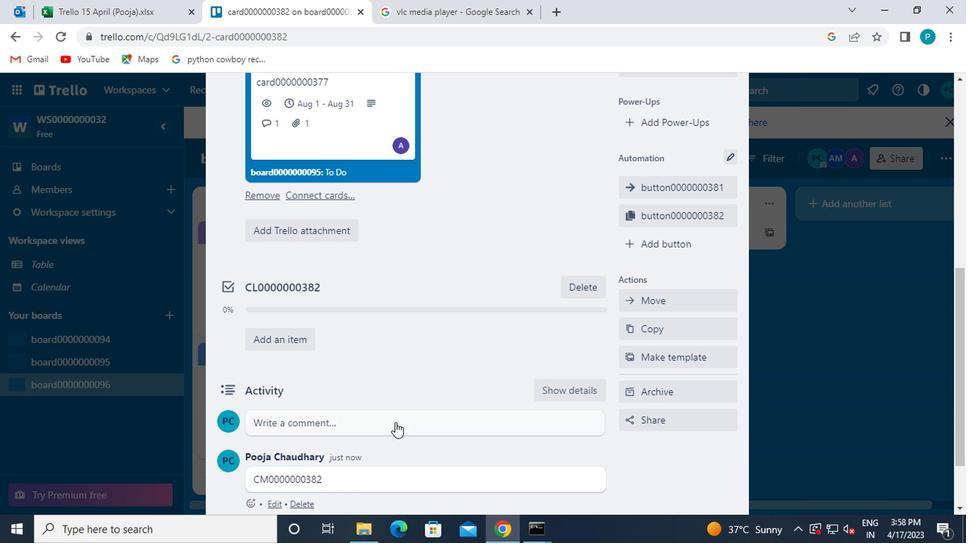 
Action: Mouse moved to (391, 421)
Screenshot: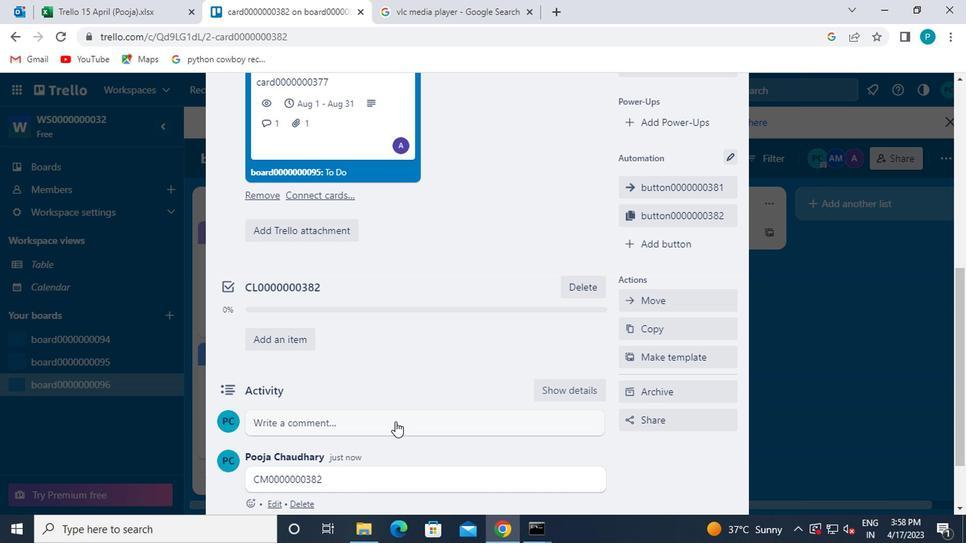 
